 Task: Create a resume from your profile.
Action: Mouse moved to (491, 380)
Screenshot: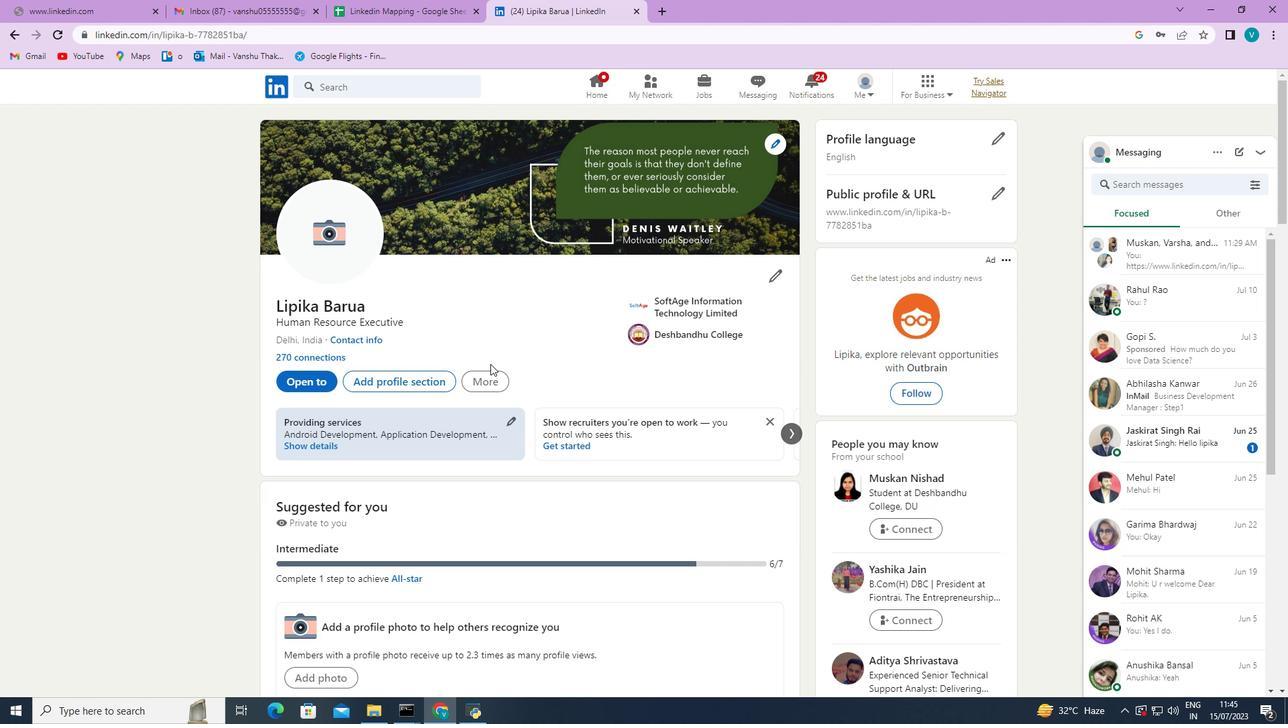 
Action: Mouse pressed left at (491, 380)
Screenshot: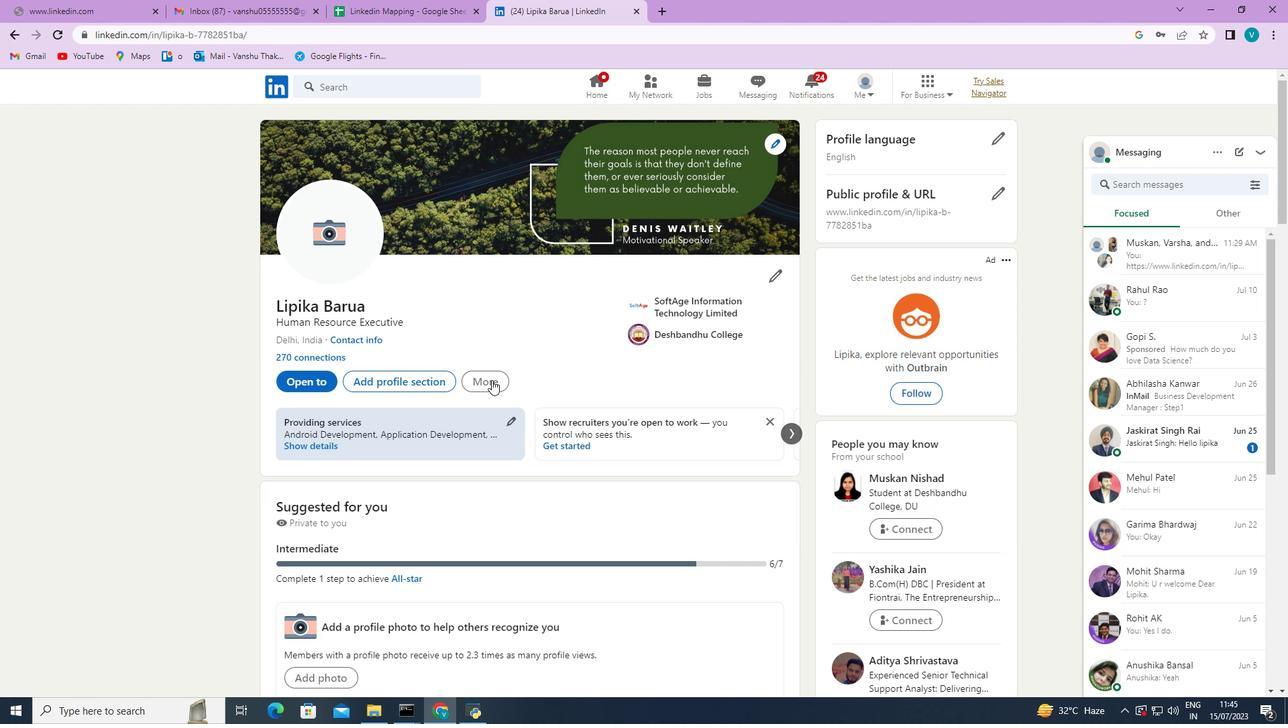 
Action: Mouse moved to (542, 462)
Screenshot: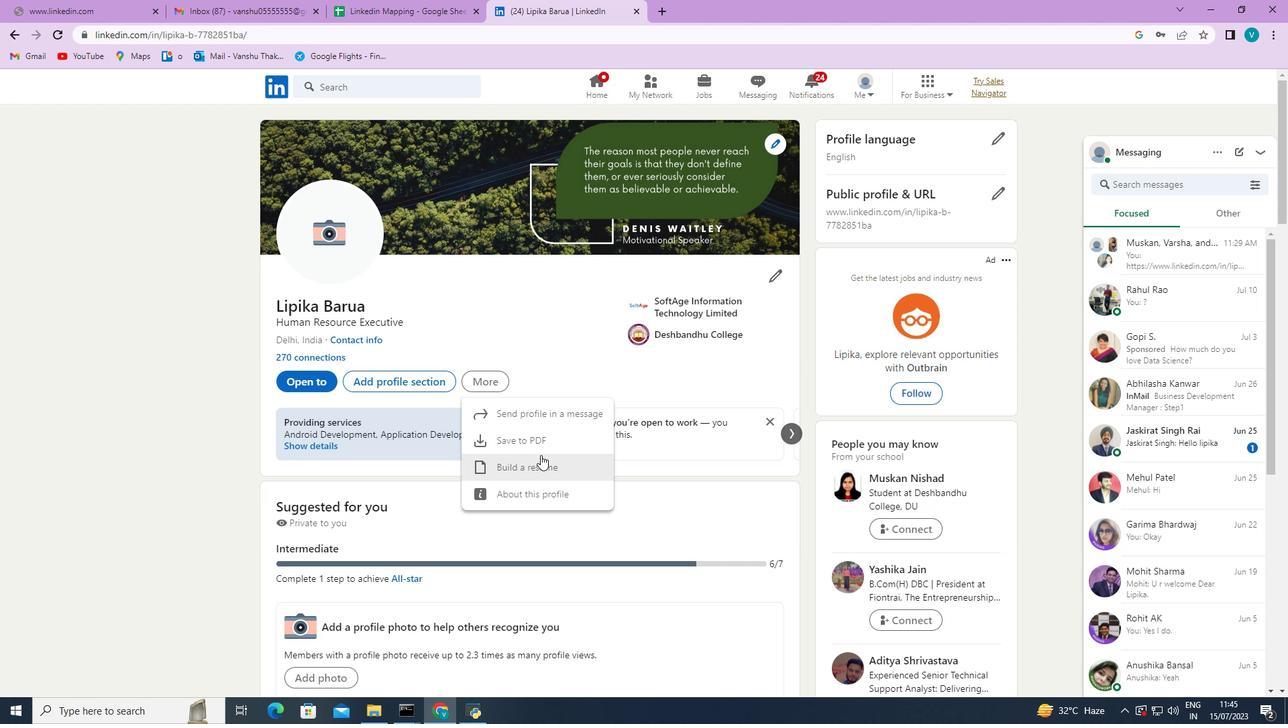 
Action: Mouse pressed left at (542, 462)
Screenshot: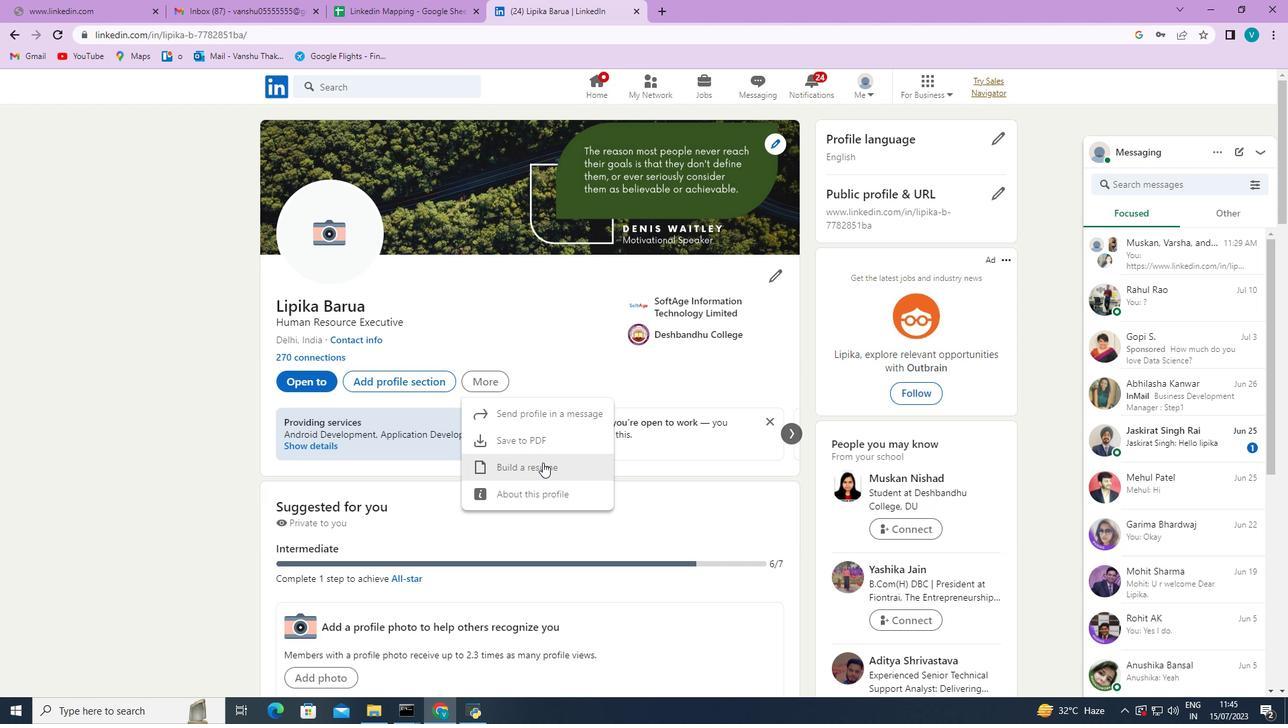 
Action: Mouse moved to (701, 384)
Screenshot: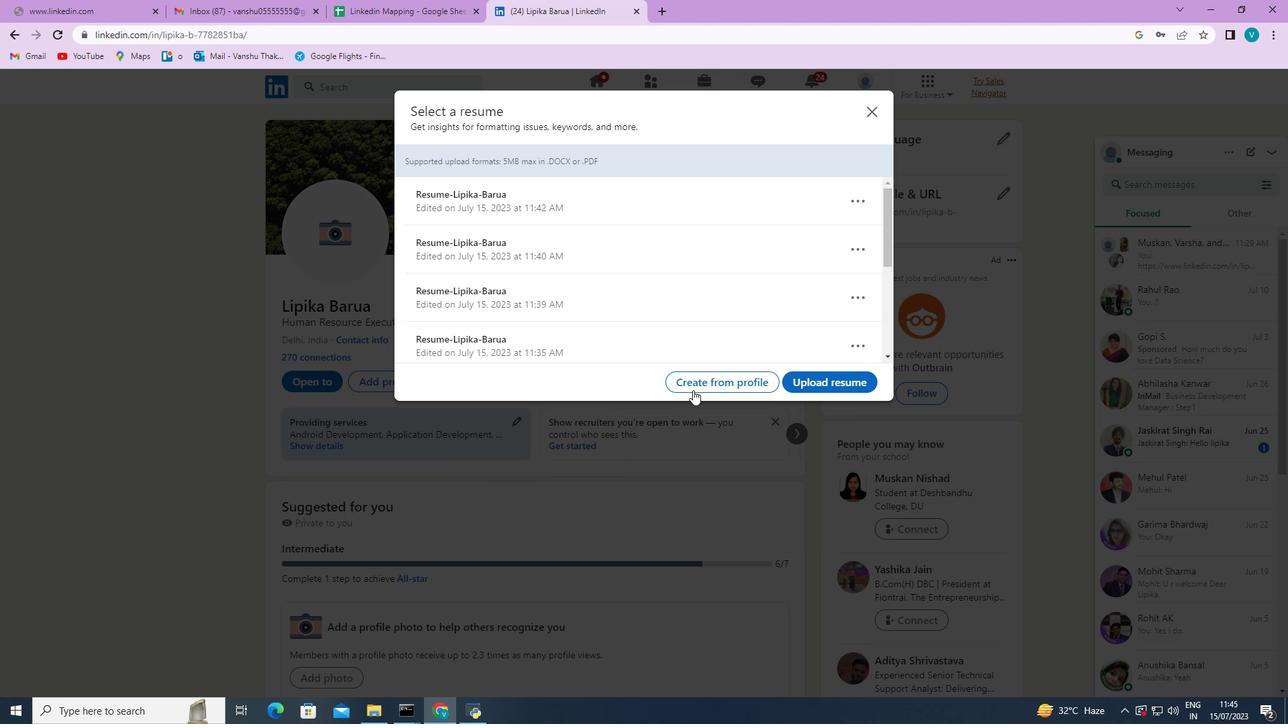 
Action: Mouse pressed left at (701, 384)
Screenshot: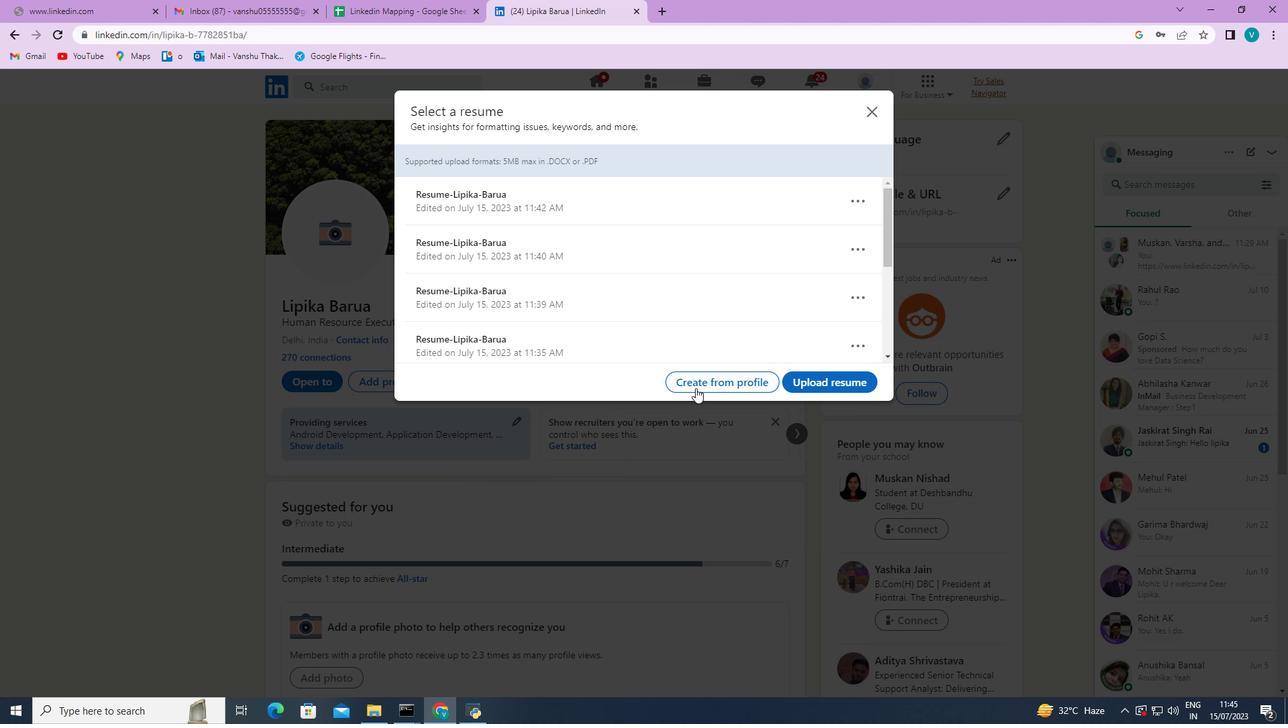 
Action: Mouse moved to (648, 381)
Screenshot: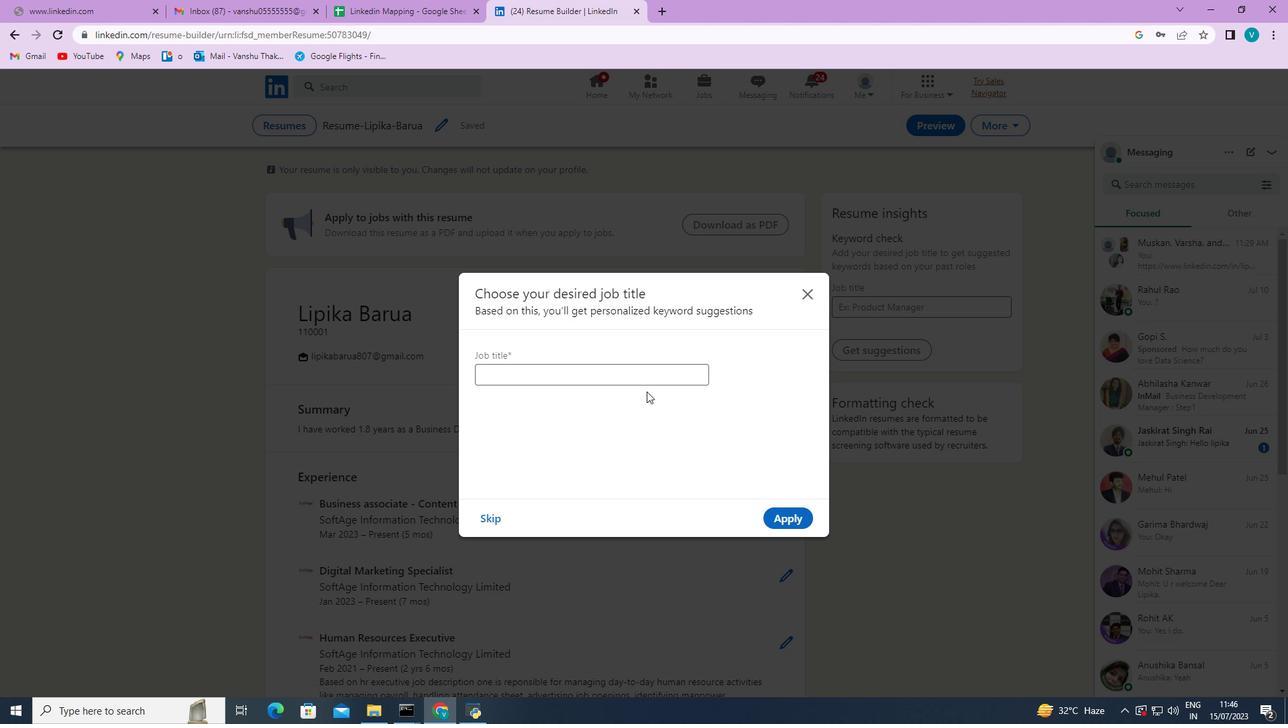 
Action: Mouse pressed left at (648, 381)
Screenshot: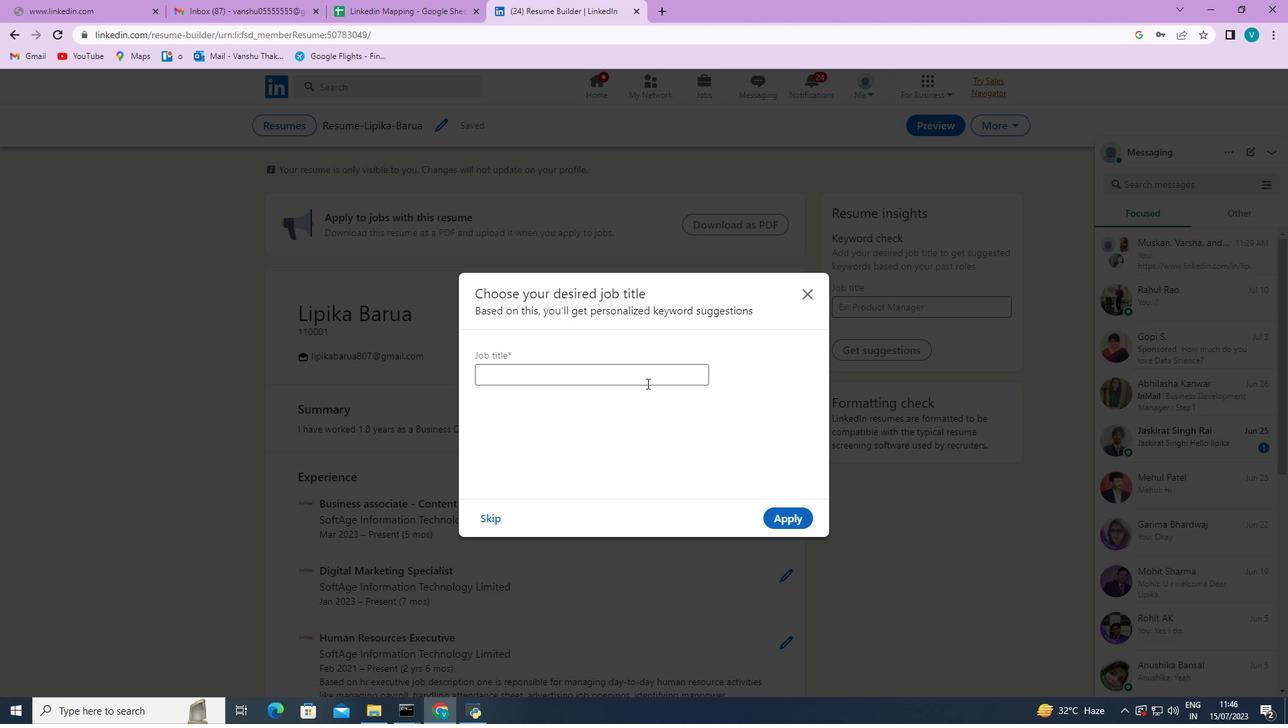 
Action: Key pressed <Key.shift>Content
Screenshot: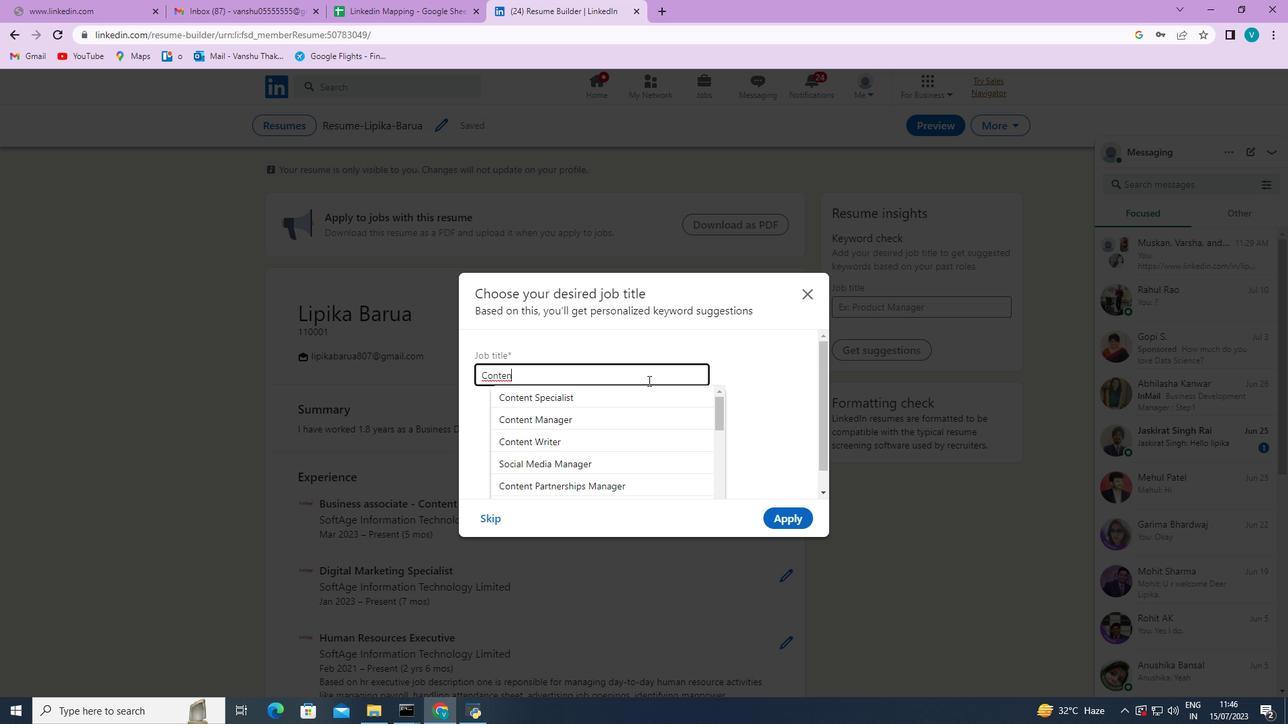 
Action: Mouse moved to (597, 442)
Screenshot: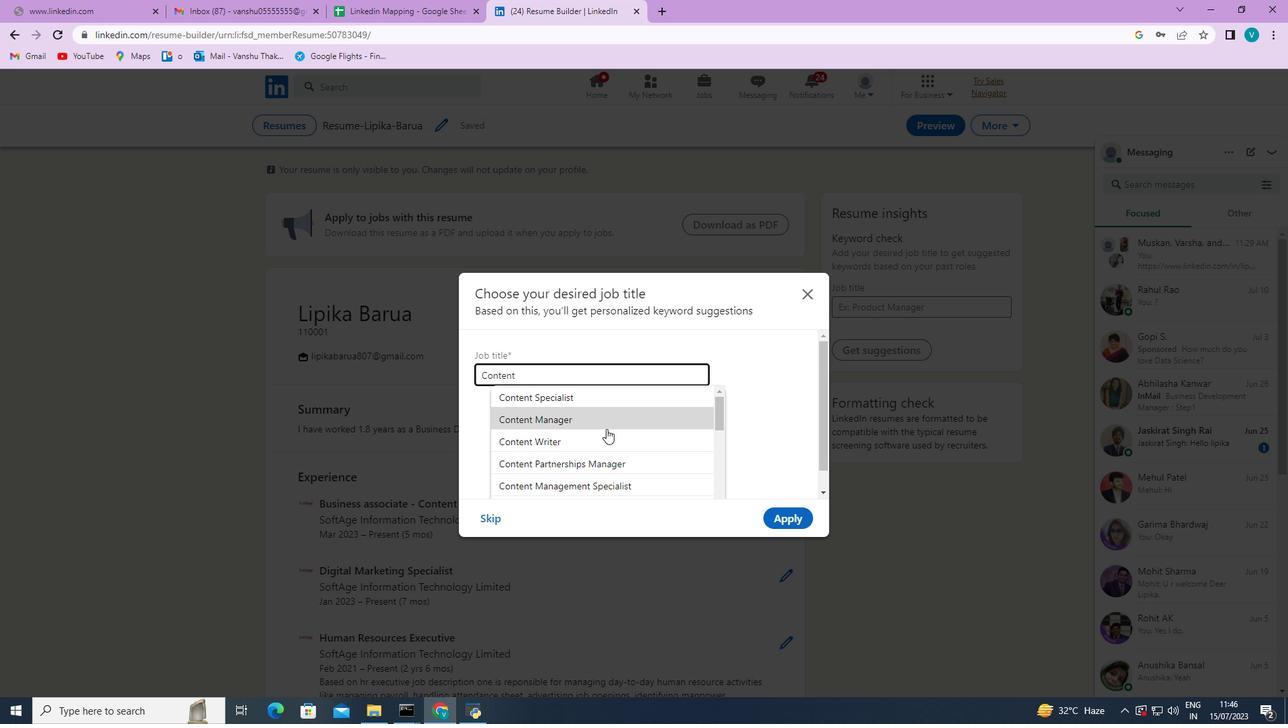 
Action: Mouse pressed left at (597, 442)
Screenshot: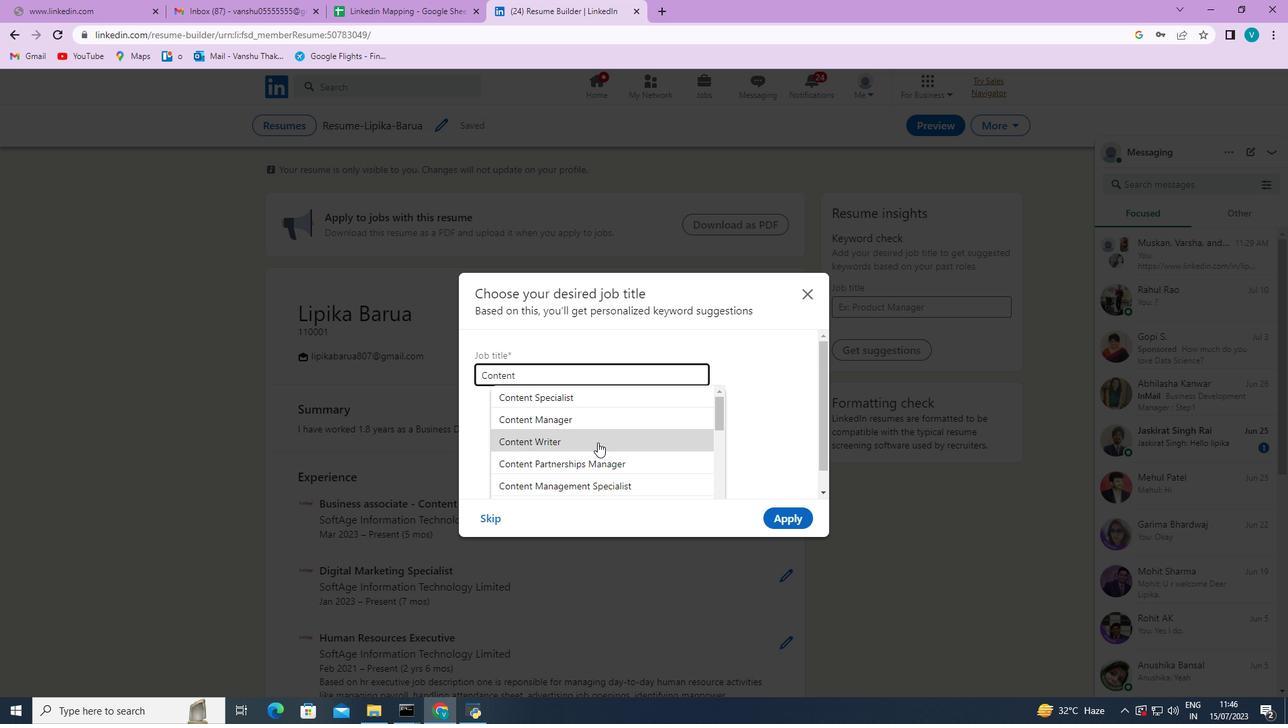 
Action: Mouse moved to (800, 512)
Screenshot: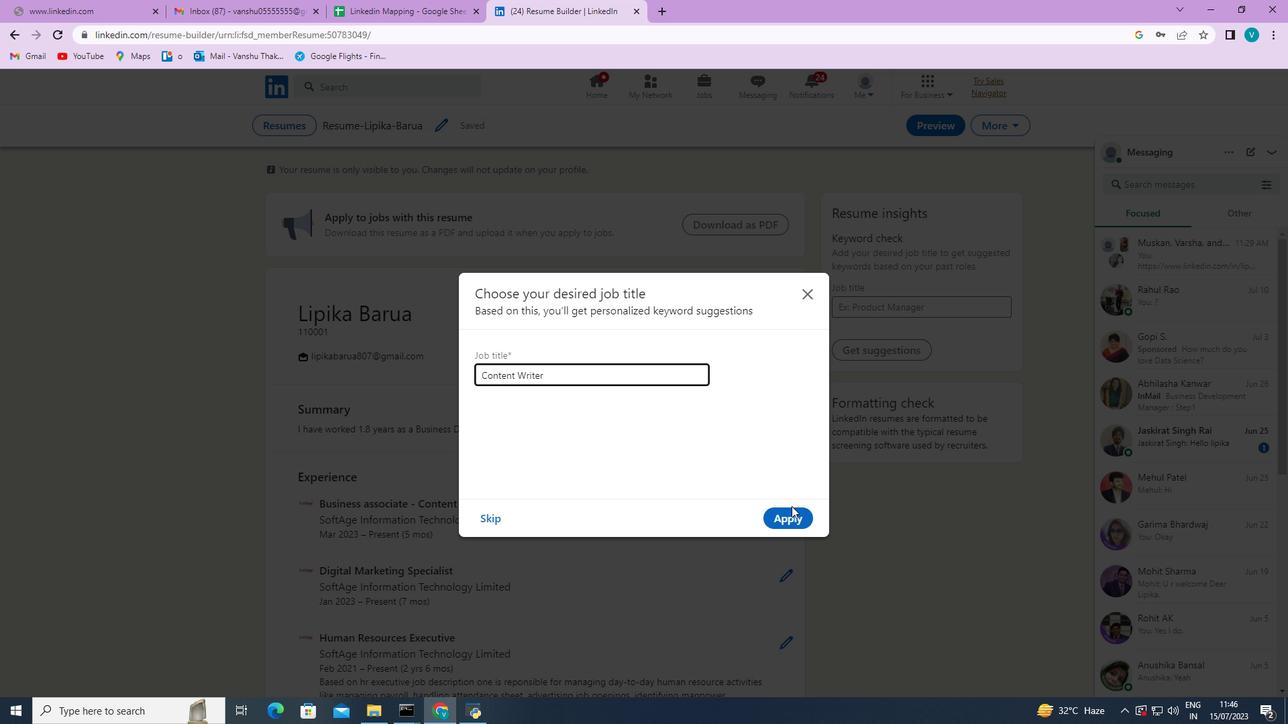 
Action: Mouse pressed left at (800, 512)
Screenshot: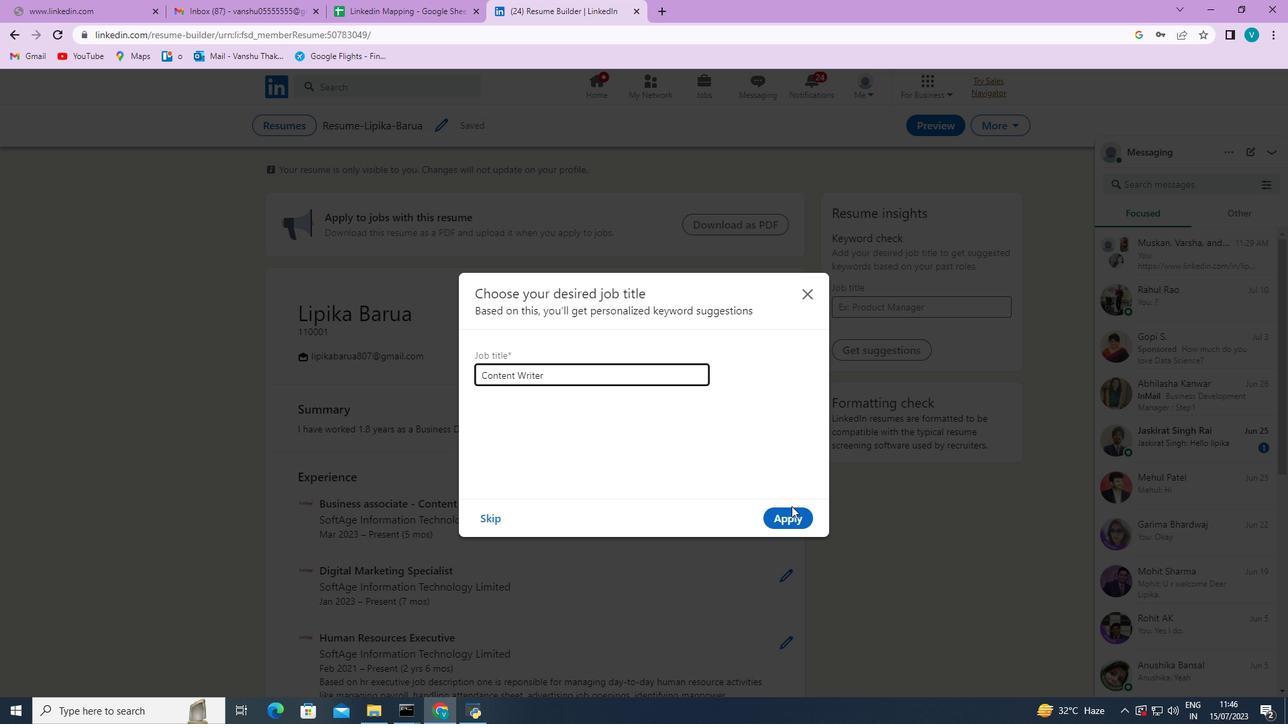 
